 Task: Add Bulletproof Vitamins ADK Gummies to the cart.
Action: Mouse moved to (267, 130)
Screenshot: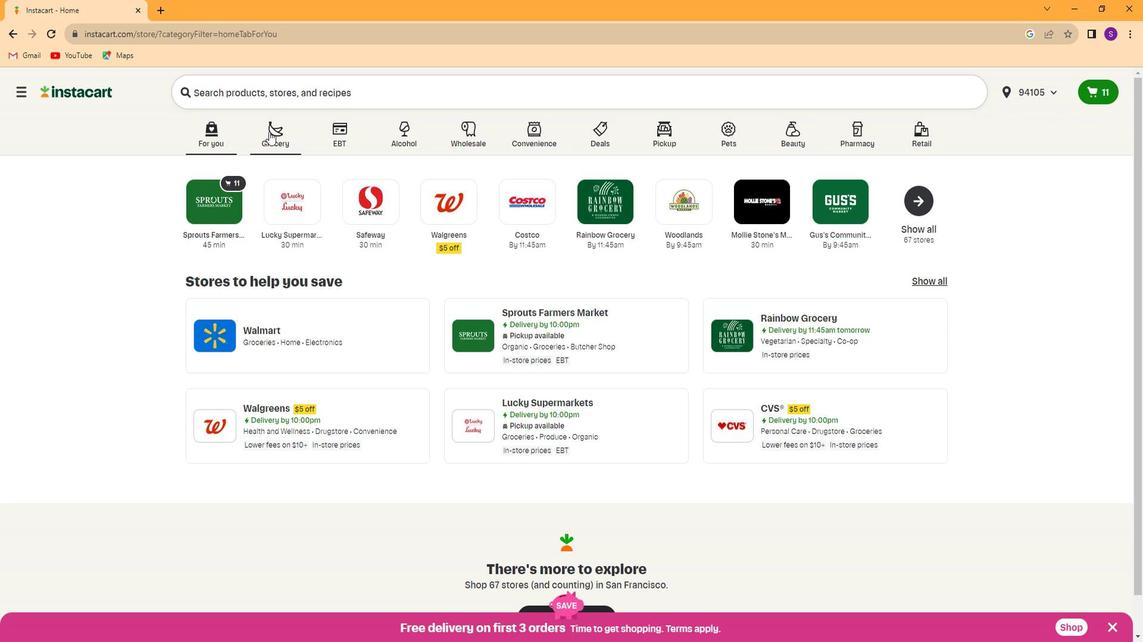 
Action: Mouse pressed left at (267, 130)
Screenshot: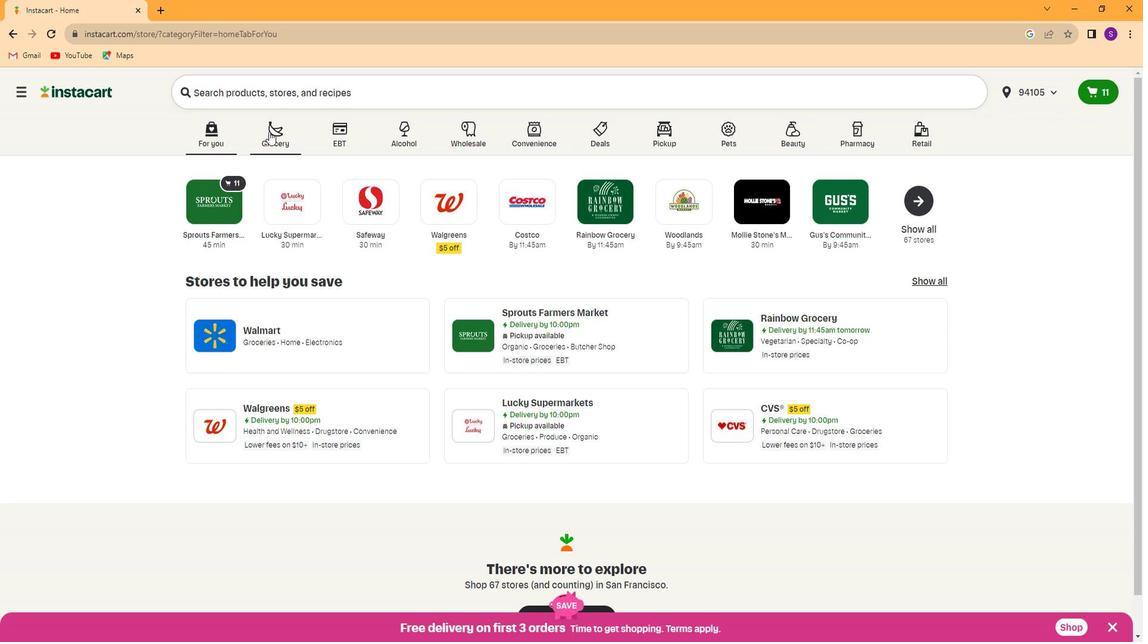 
Action: Mouse moved to (740, 229)
Screenshot: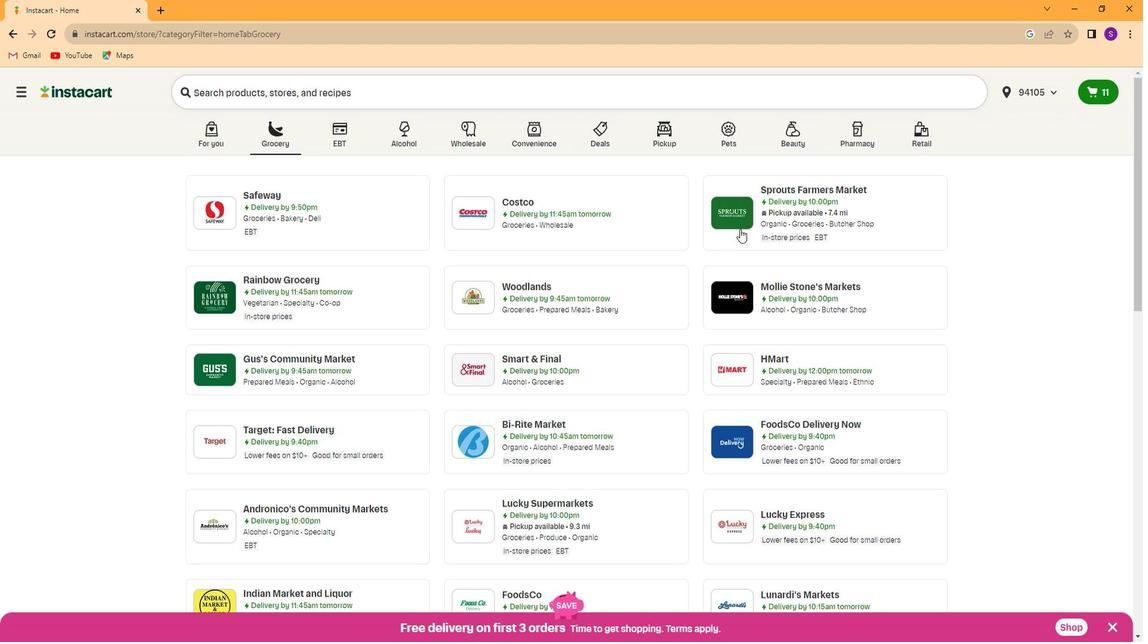 
Action: Mouse pressed left at (740, 229)
Screenshot: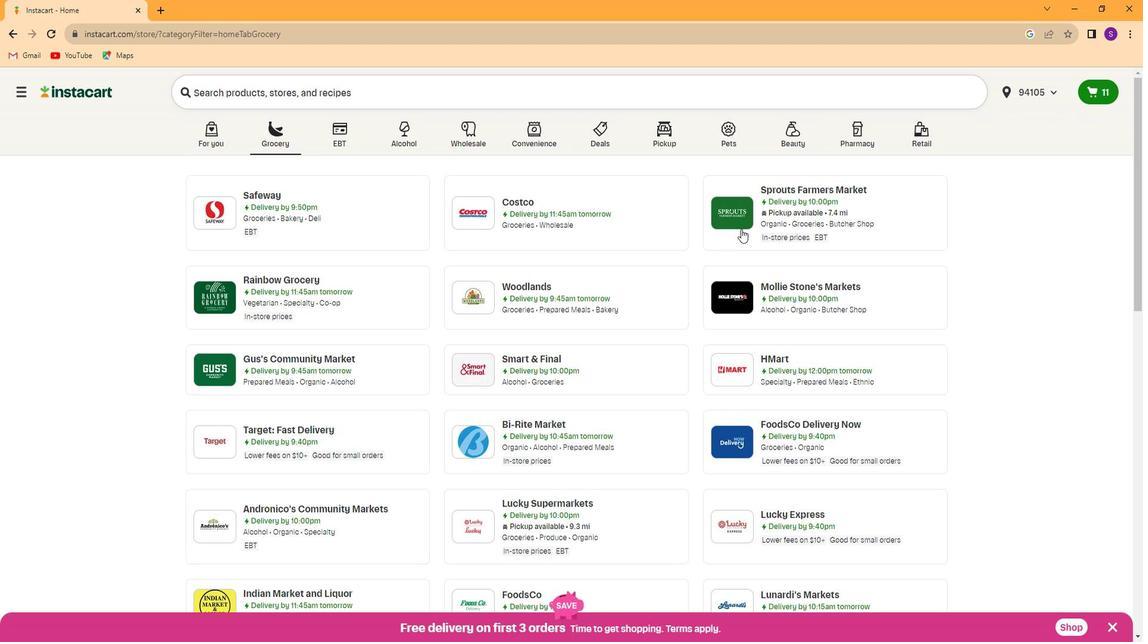 
Action: Mouse moved to (97, 453)
Screenshot: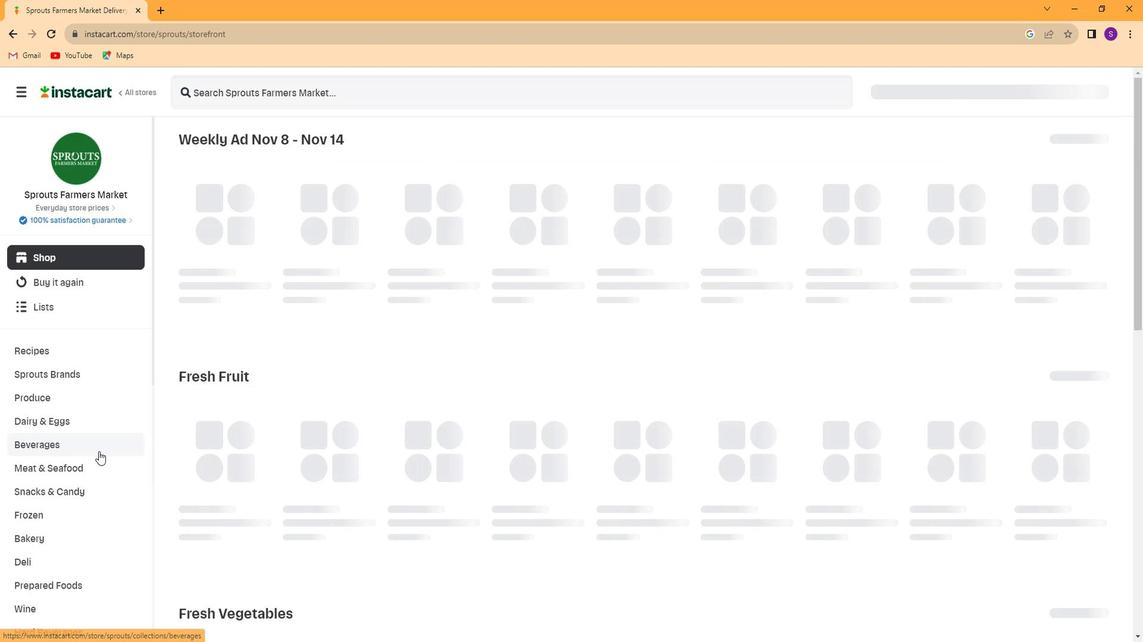 
Action: Mouse scrolled (97, 452) with delta (0, 0)
Screenshot: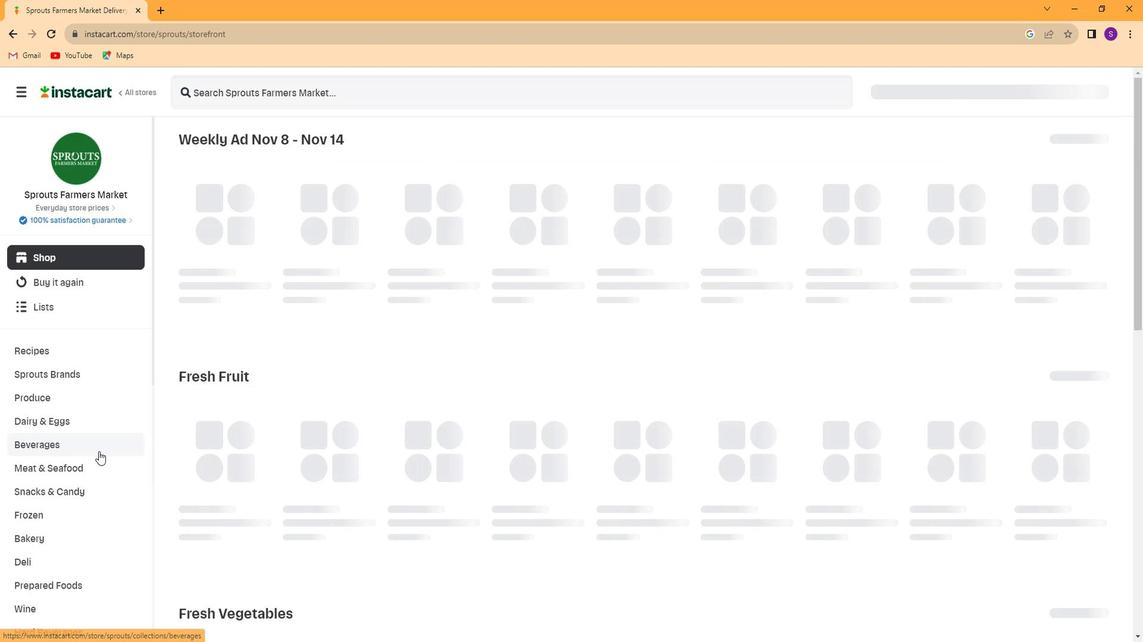 
Action: Mouse moved to (95, 453)
Screenshot: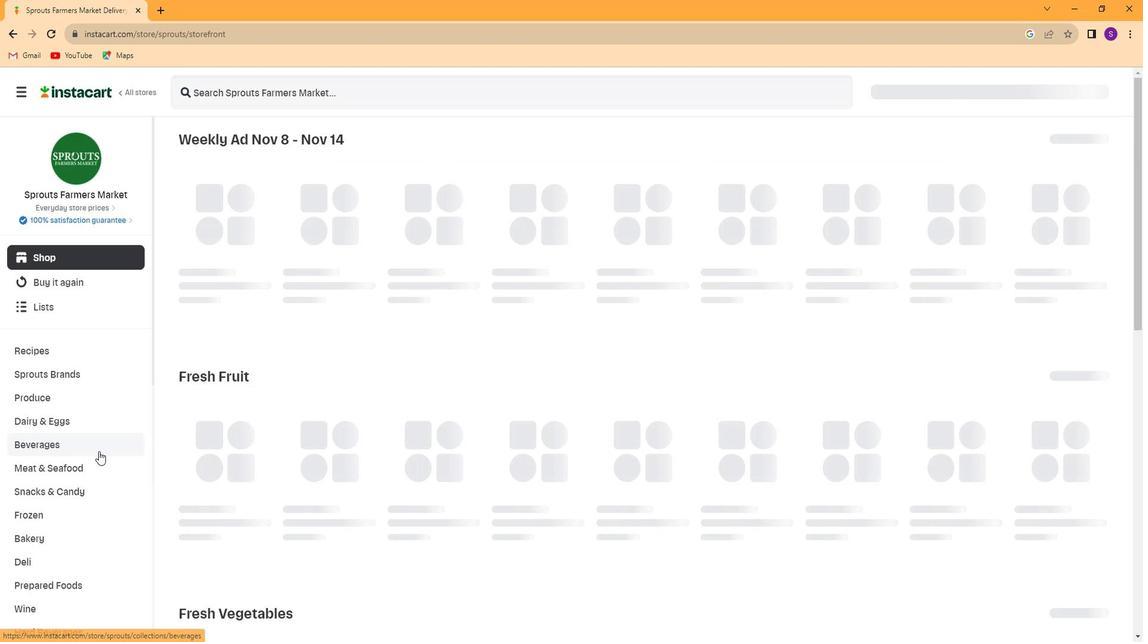
Action: Mouse scrolled (95, 453) with delta (0, 0)
Screenshot: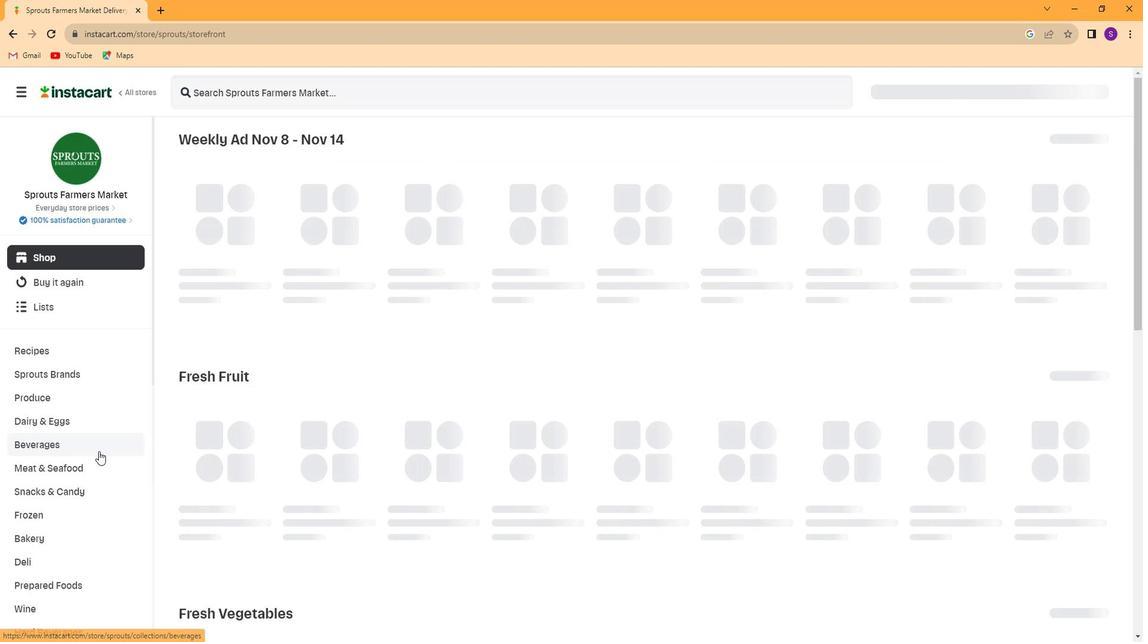 
Action: Mouse moved to (94, 454)
Screenshot: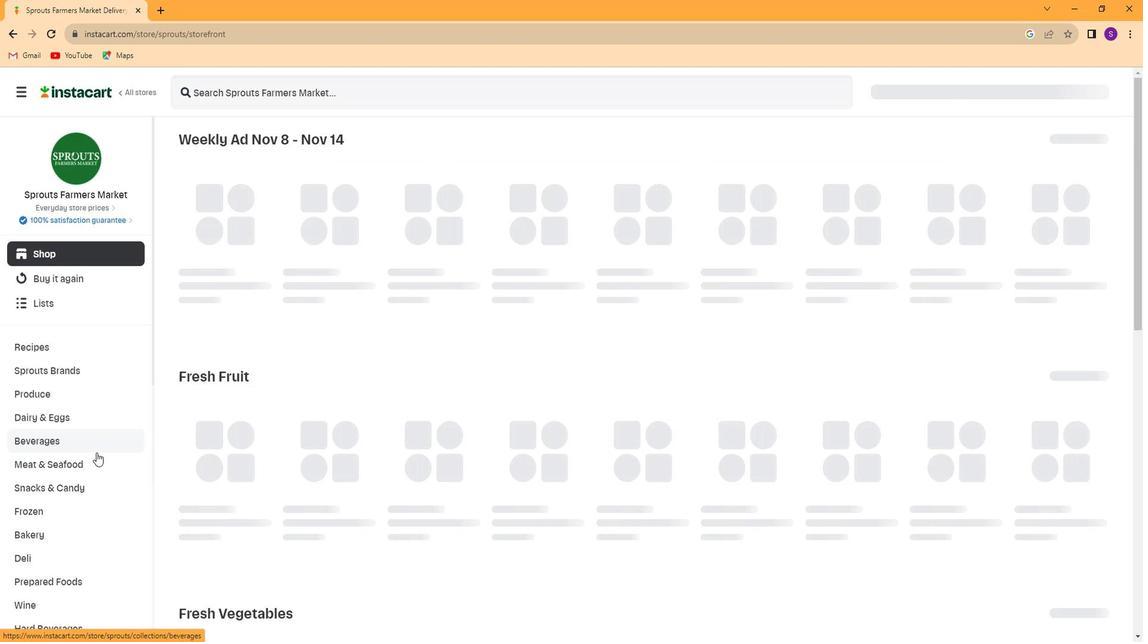 
Action: Mouse scrolled (94, 454) with delta (0, 0)
Screenshot: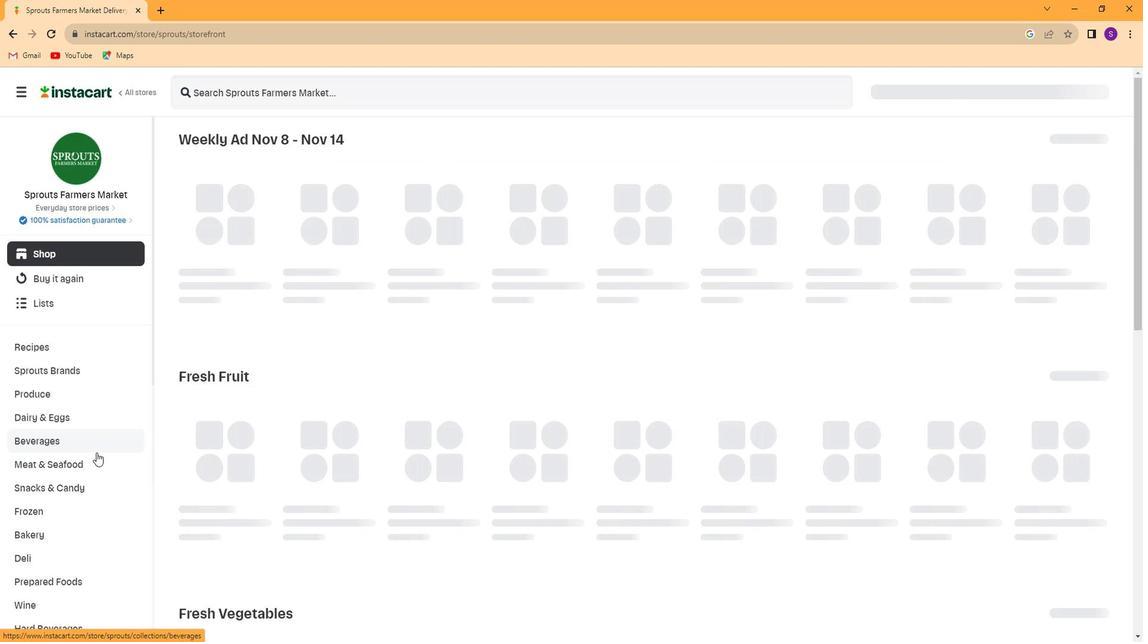 
Action: Mouse scrolled (94, 454) with delta (0, 0)
Screenshot: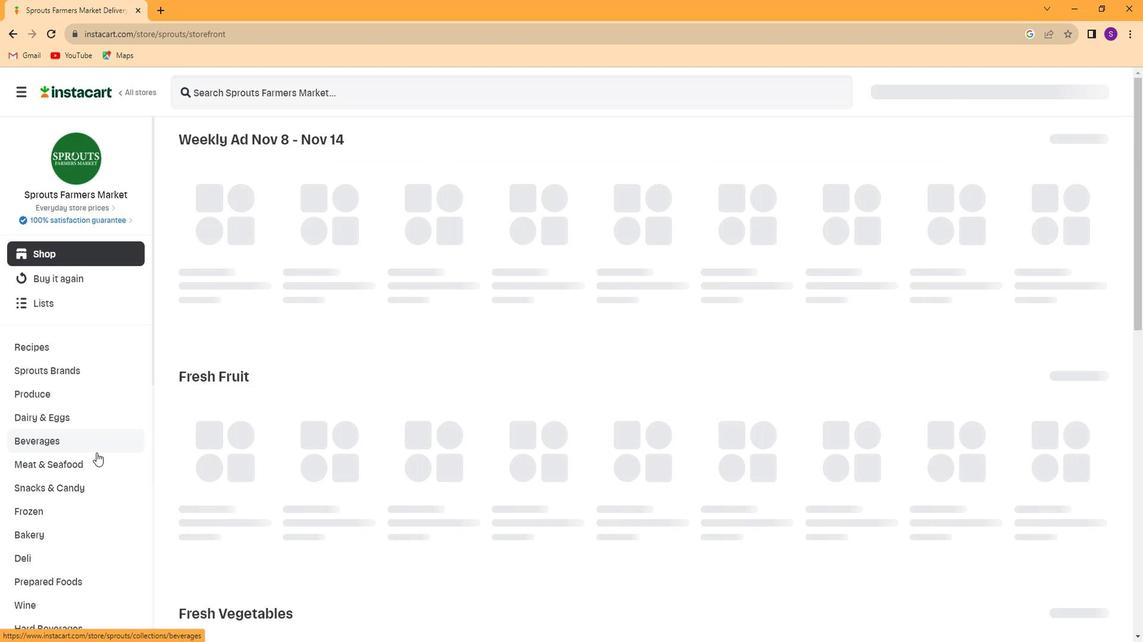 
Action: Mouse scrolled (94, 454) with delta (0, 0)
Screenshot: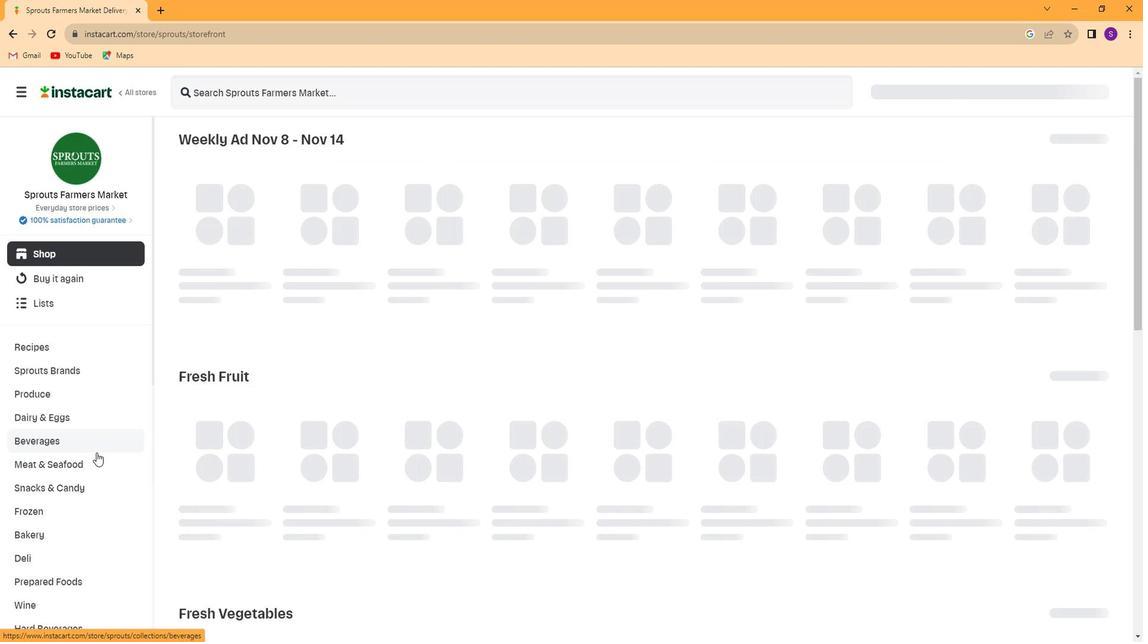 
Action: Mouse scrolled (94, 454) with delta (0, 0)
Screenshot: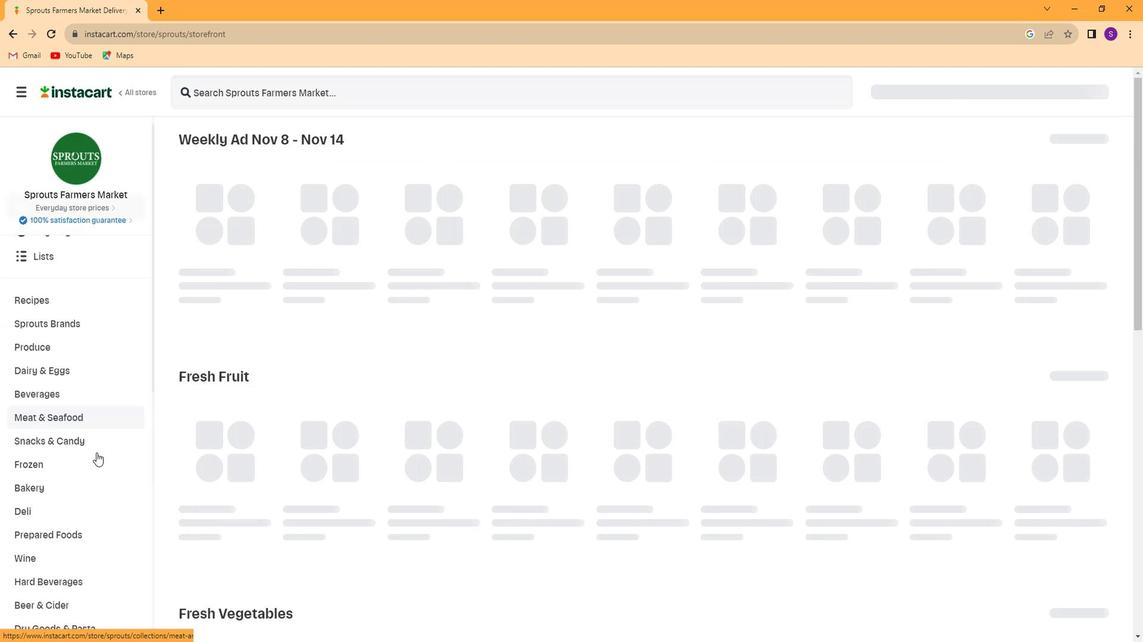 
Action: Mouse scrolled (94, 454) with delta (0, 0)
Screenshot: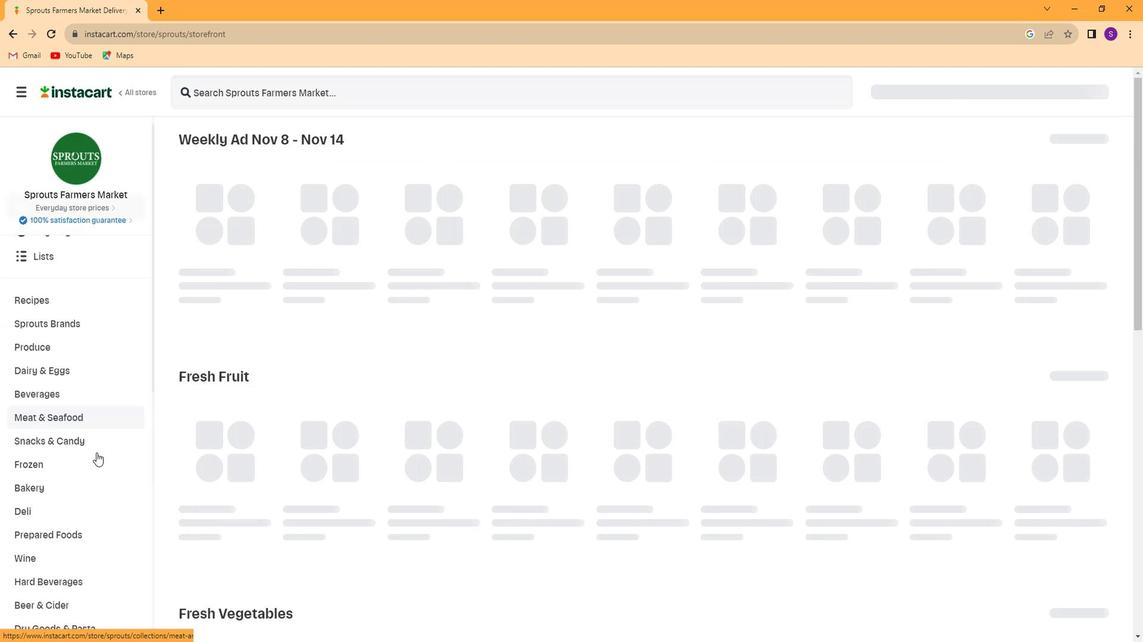 
Action: Mouse scrolled (94, 454) with delta (0, 0)
Screenshot: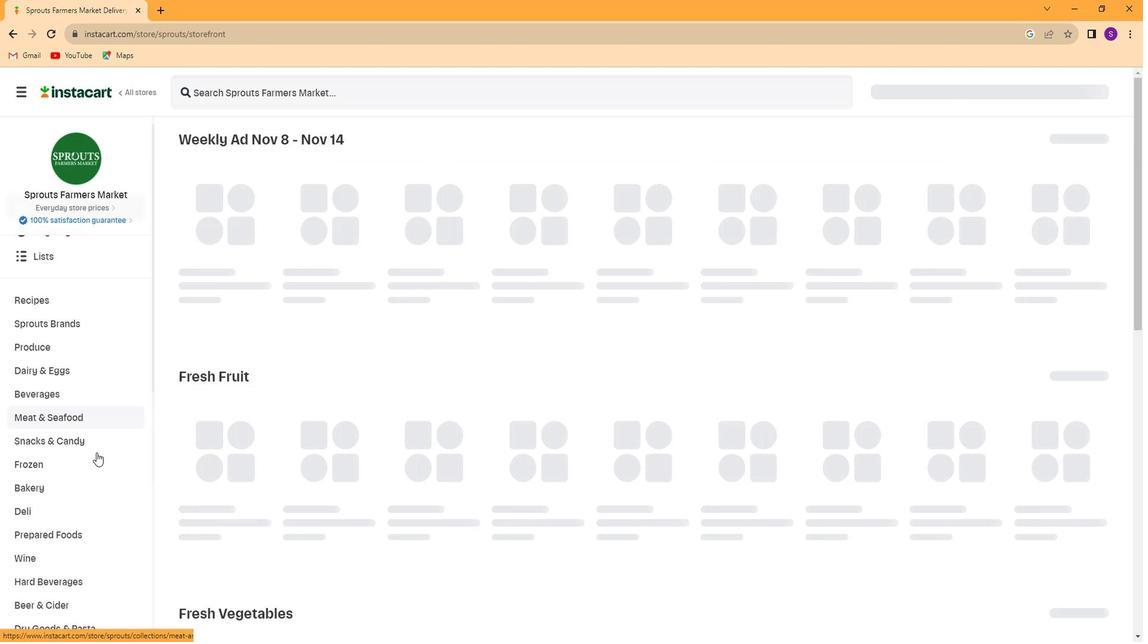 
Action: Mouse moved to (94, 454)
Screenshot: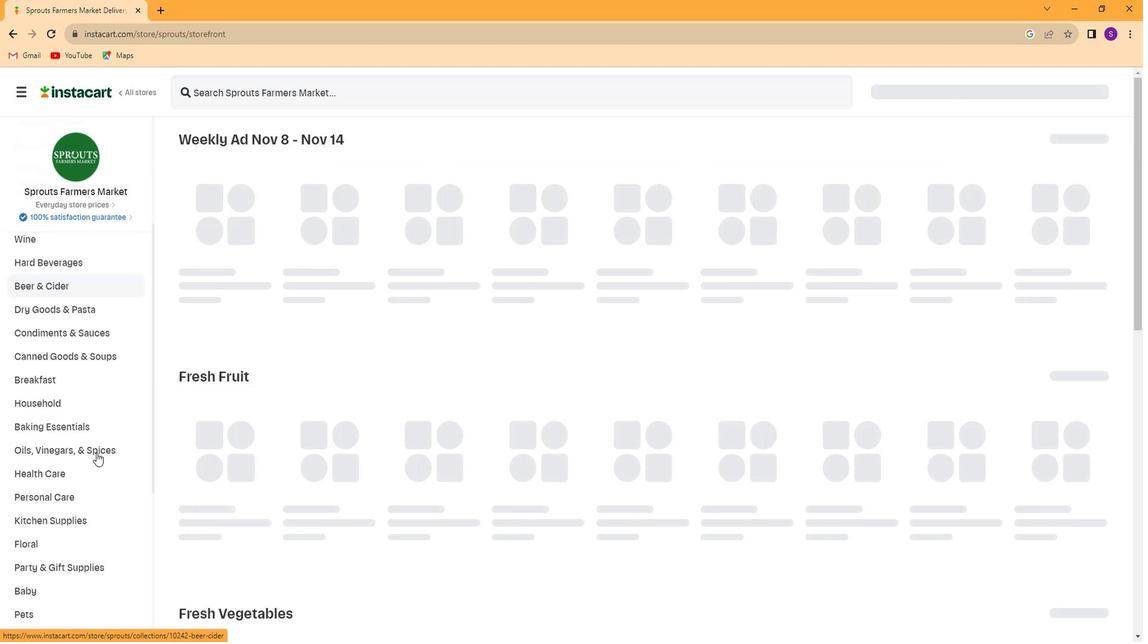 
Action: Mouse scrolled (94, 454) with delta (0, 0)
Screenshot: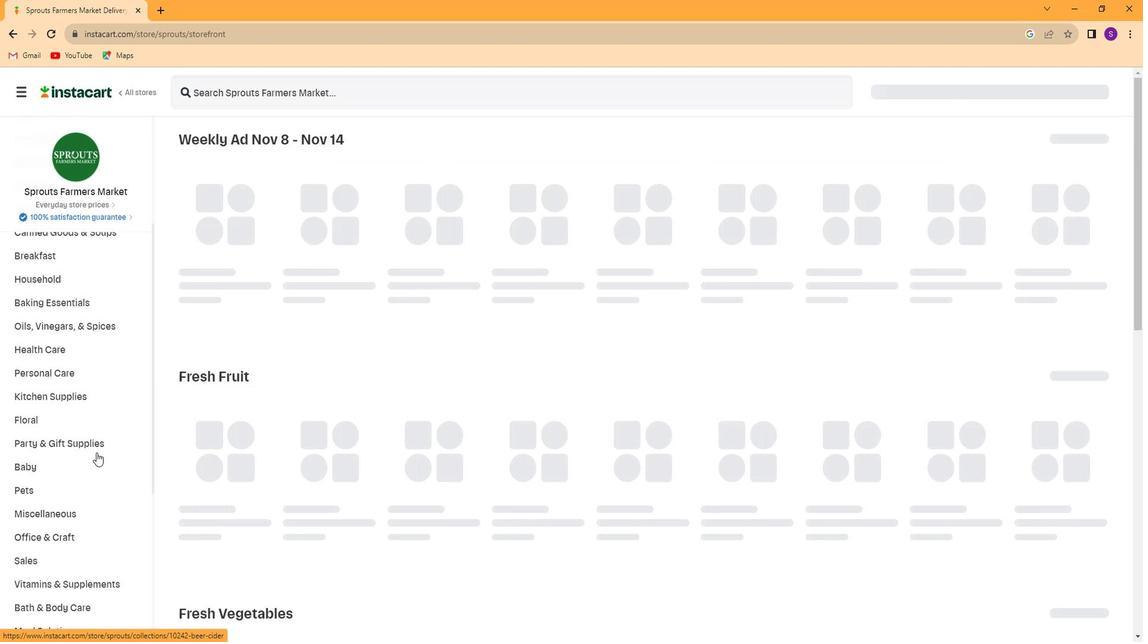 
Action: Mouse scrolled (94, 454) with delta (0, 0)
Screenshot: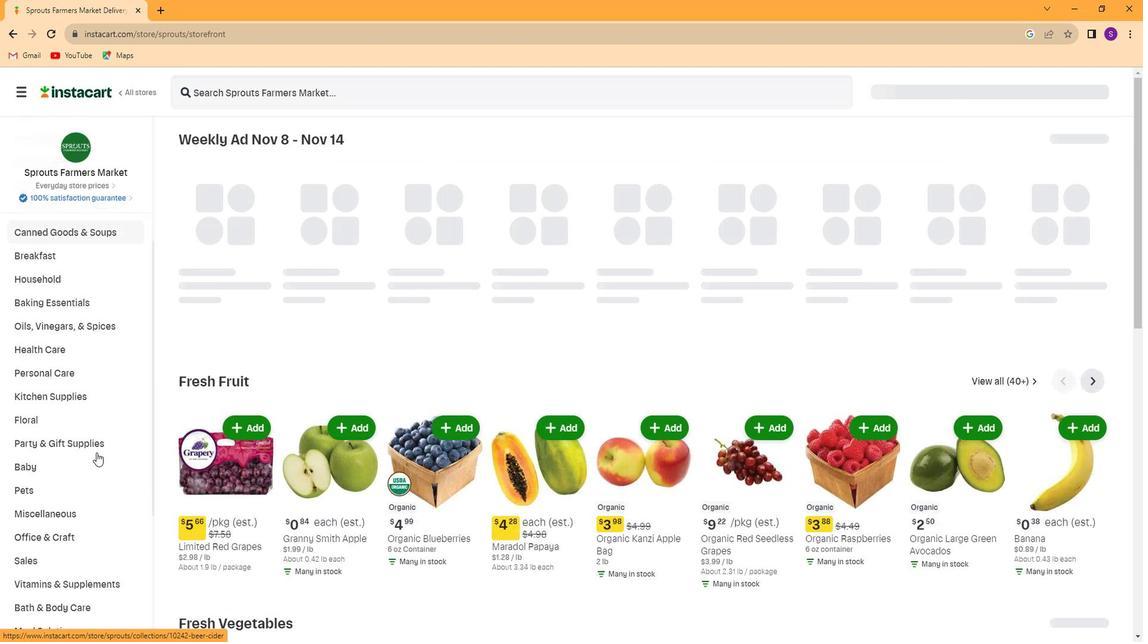 
Action: Mouse scrolled (94, 454) with delta (0, 0)
Screenshot: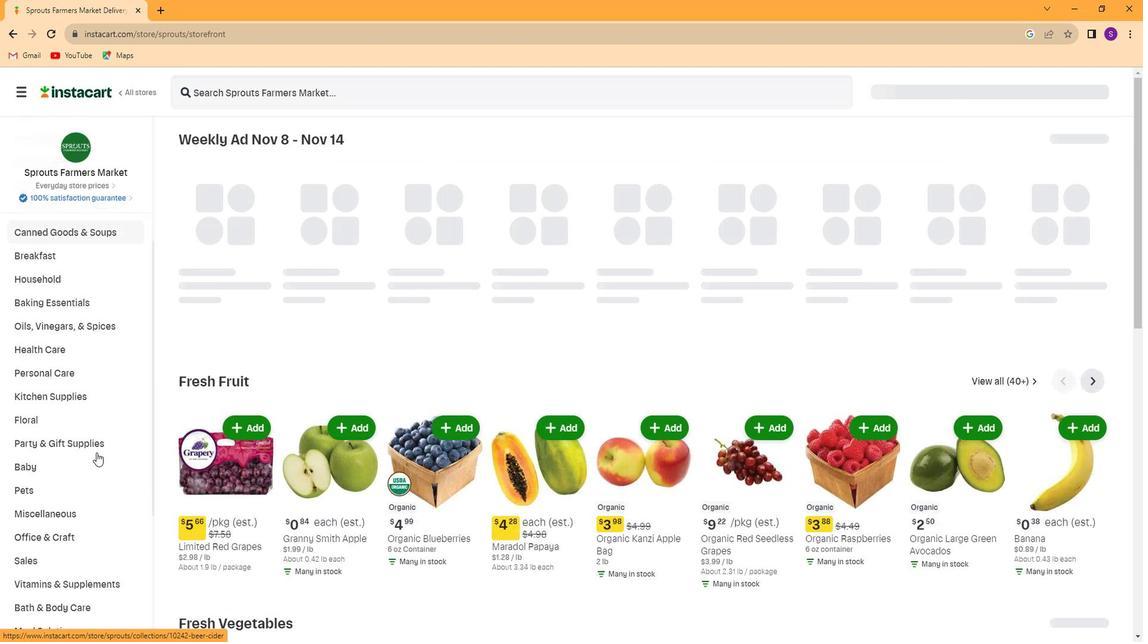 
Action: Mouse scrolled (94, 454) with delta (0, 0)
Screenshot: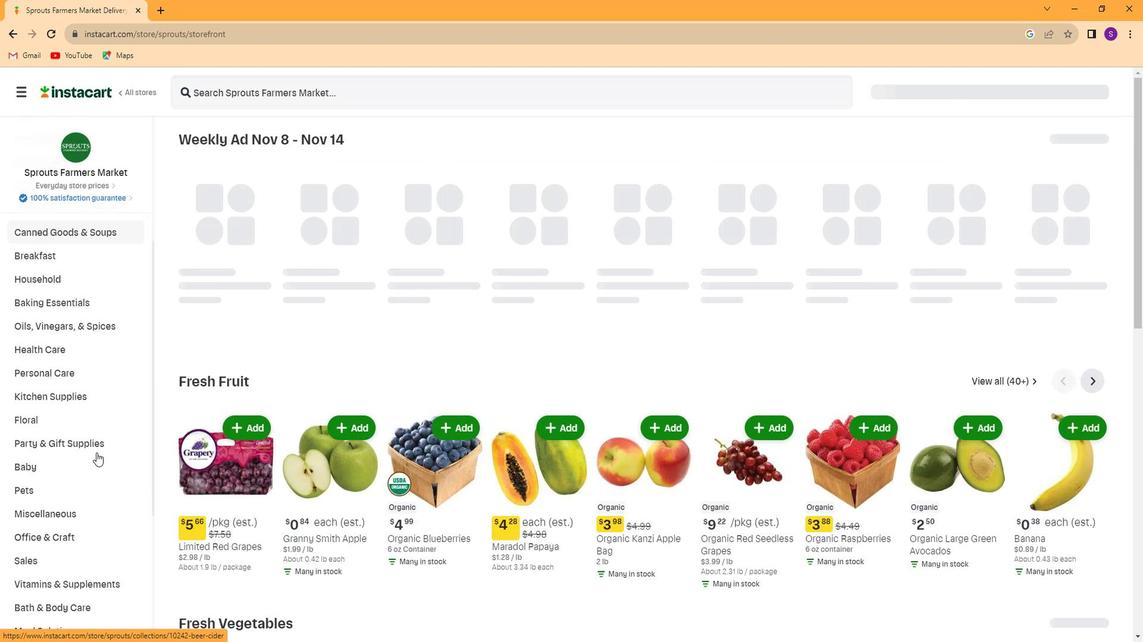 
Action: Mouse scrolled (94, 454) with delta (0, 0)
Screenshot: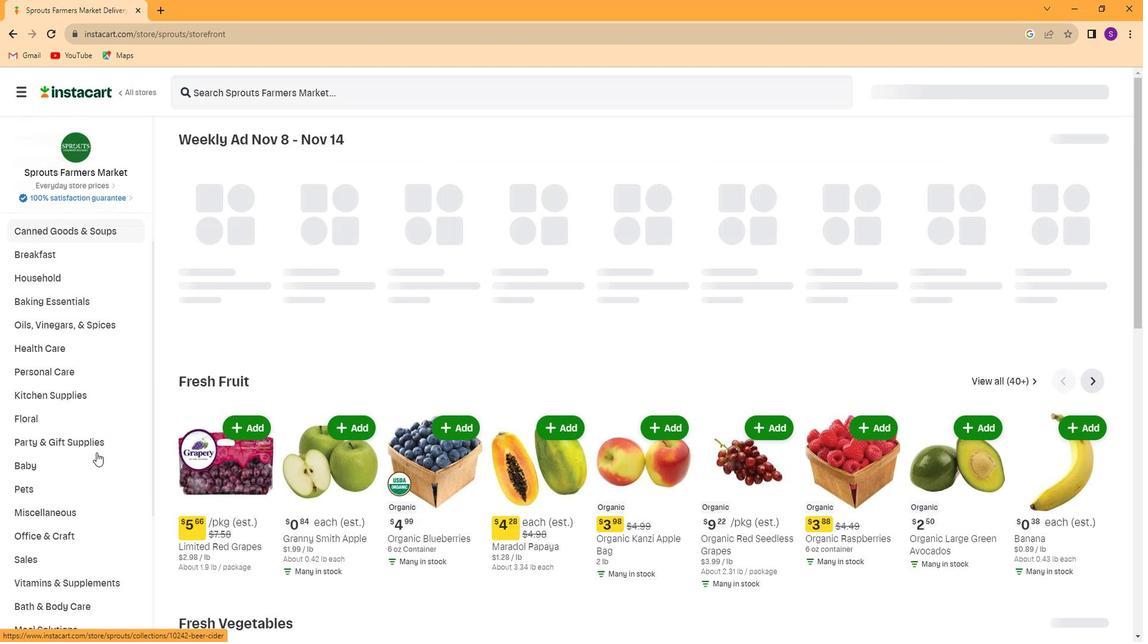 
Action: Mouse scrolled (94, 454) with delta (0, 0)
Screenshot: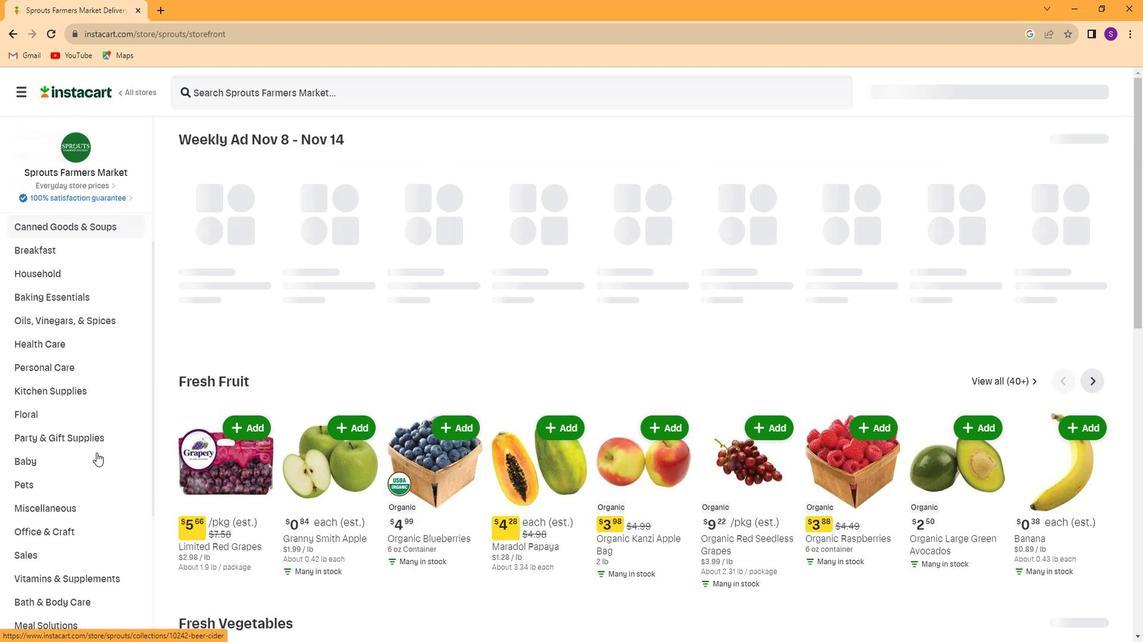 
Action: Mouse moved to (93, 580)
Screenshot: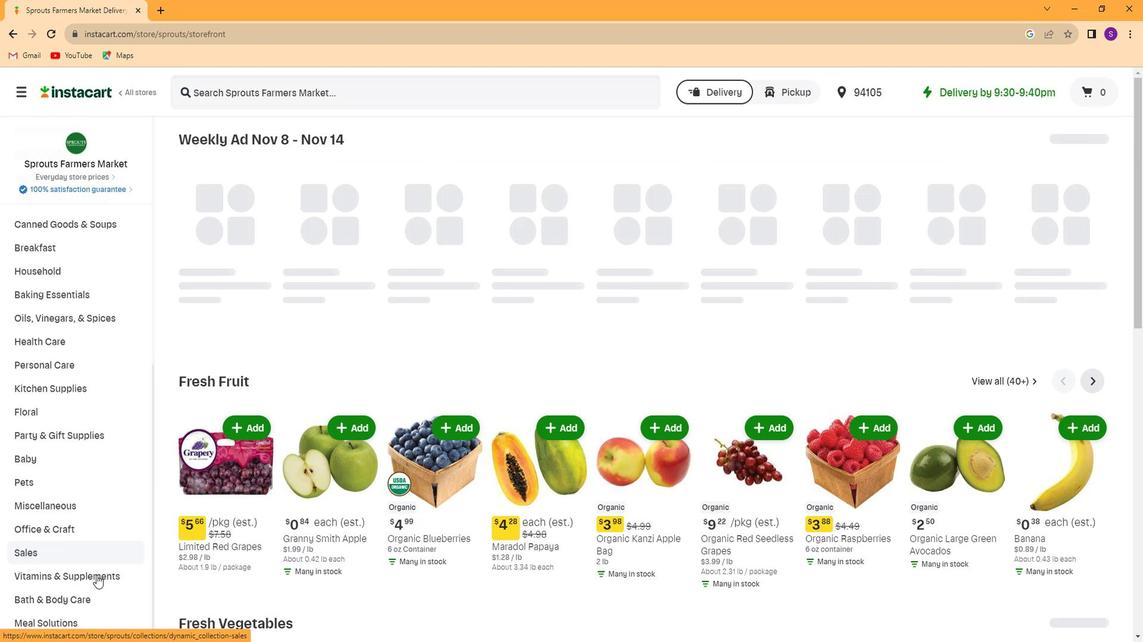 
Action: Mouse pressed left at (93, 580)
Screenshot: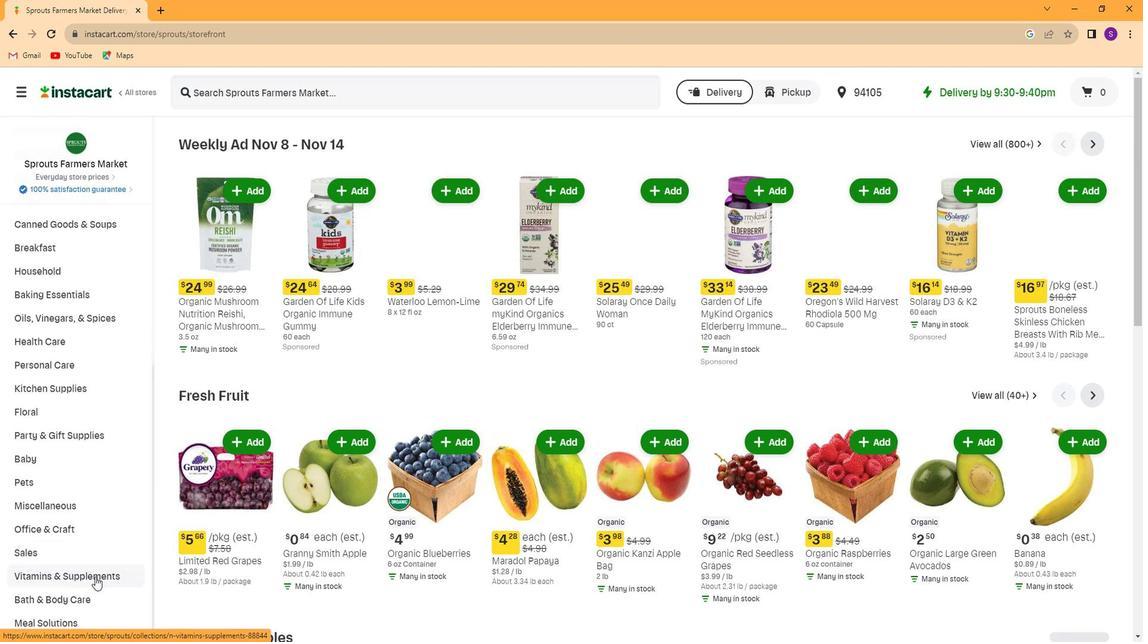 
Action: Mouse moved to (89, 495)
Screenshot: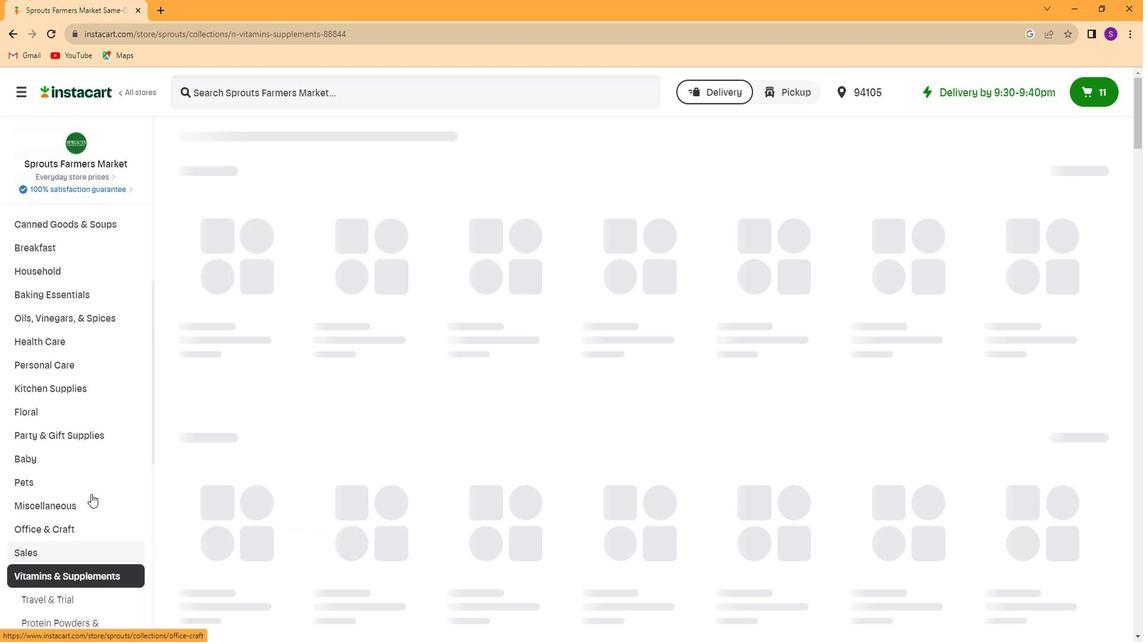 
Action: Mouse scrolled (89, 494) with delta (0, 0)
Screenshot: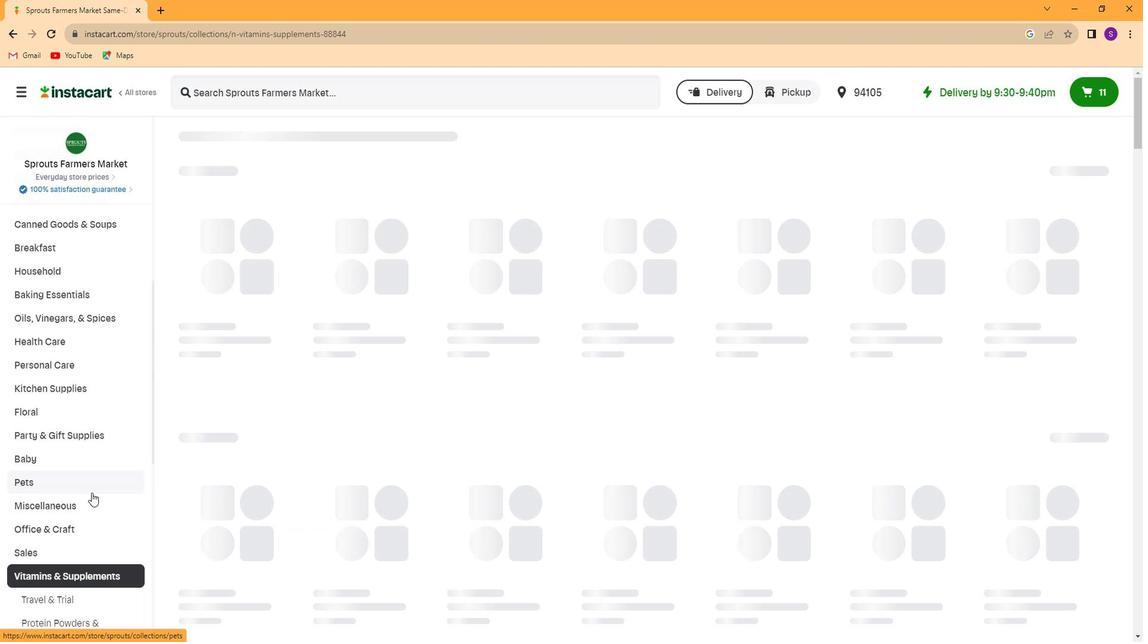 
Action: Mouse scrolled (89, 494) with delta (0, 0)
Screenshot: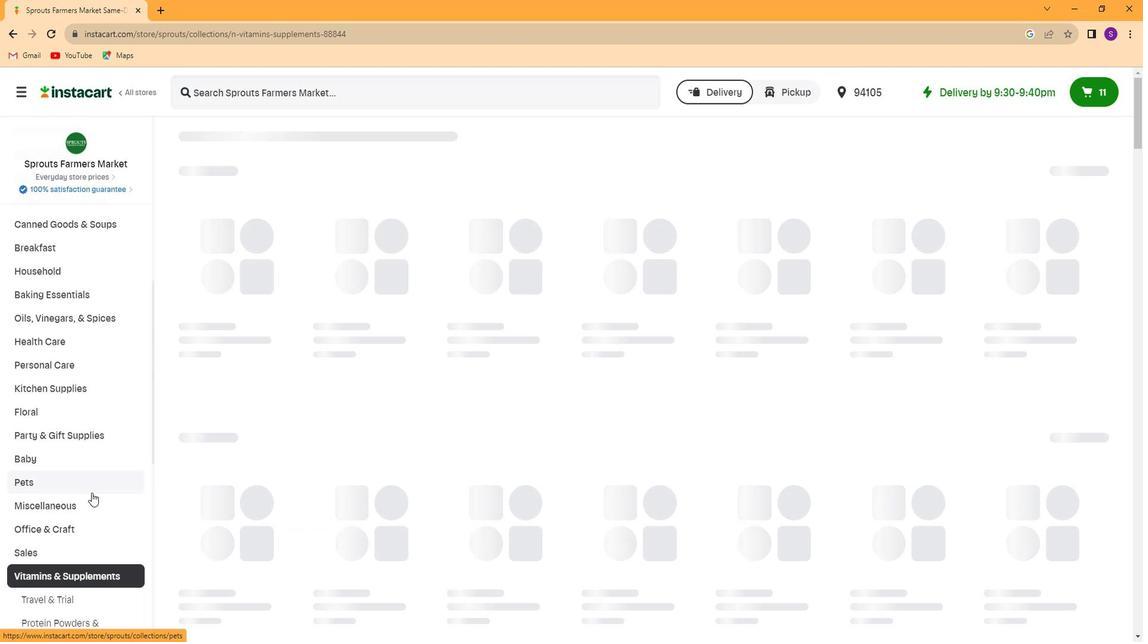 
Action: Mouse scrolled (89, 494) with delta (0, 0)
Screenshot: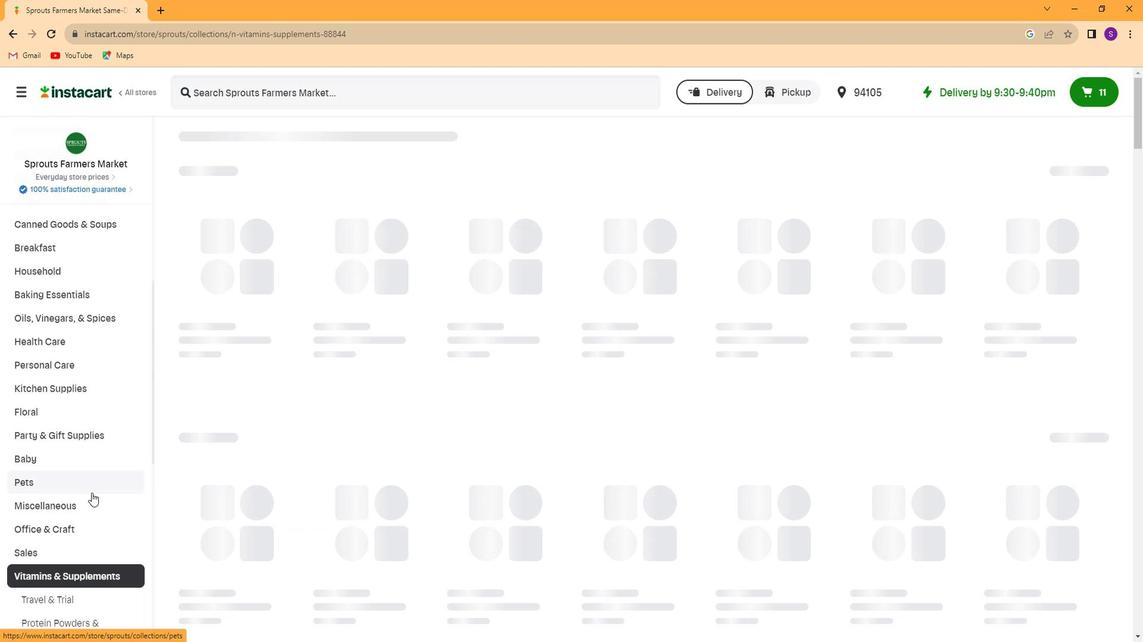 
Action: Mouse scrolled (89, 494) with delta (0, 0)
Screenshot: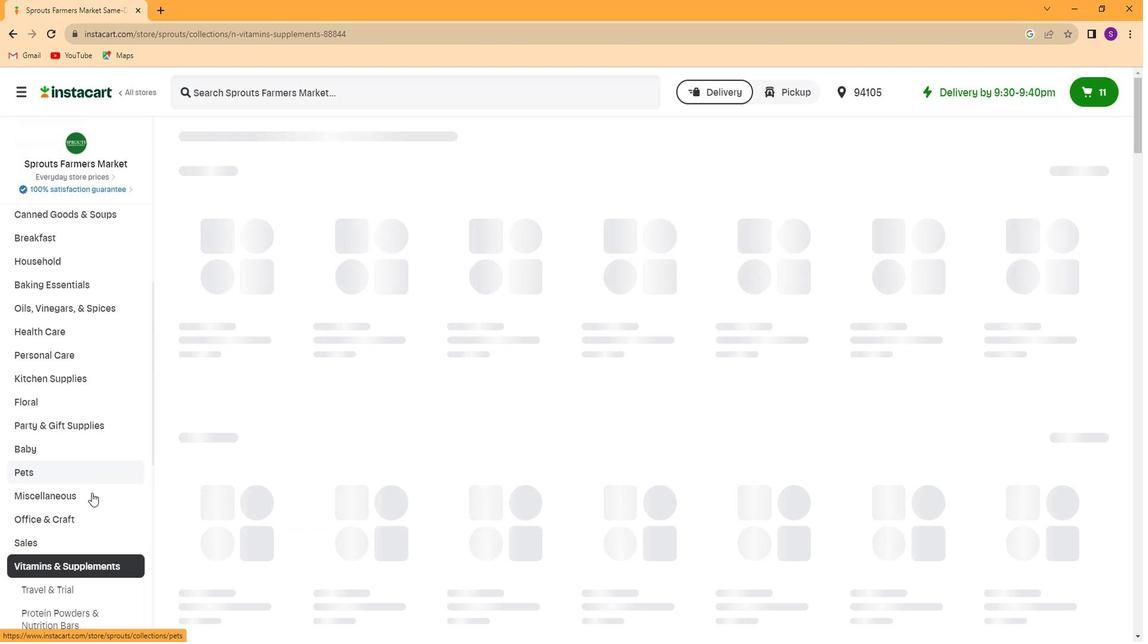 
Action: Mouse scrolled (89, 495) with delta (0, 0)
Screenshot: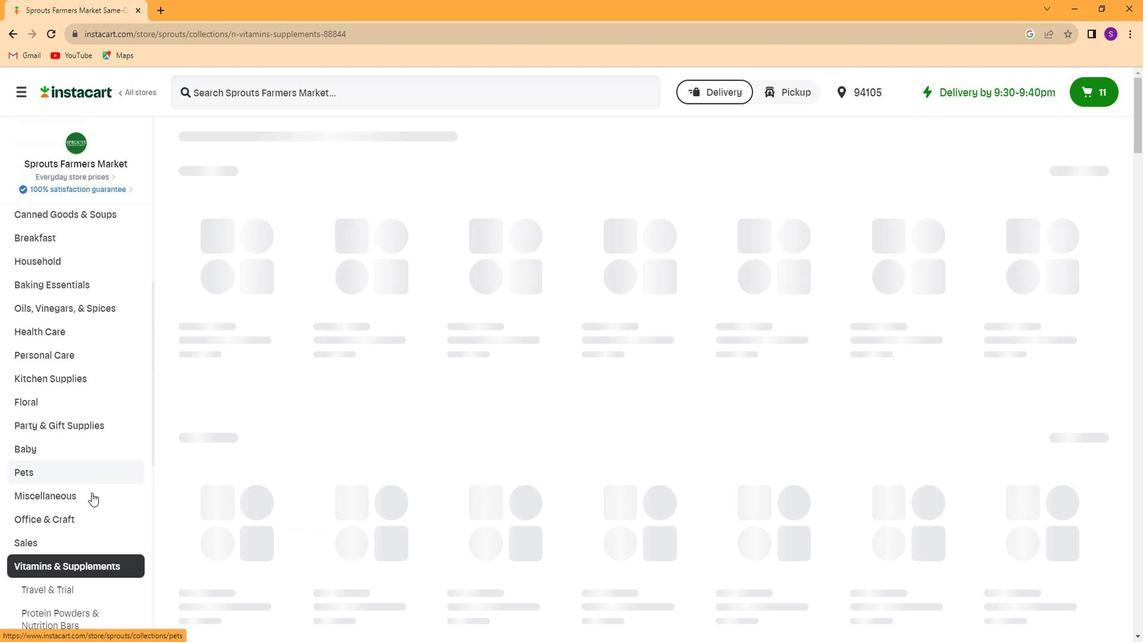 
Action: Mouse scrolled (89, 494) with delta (0, 0)
Screenshot: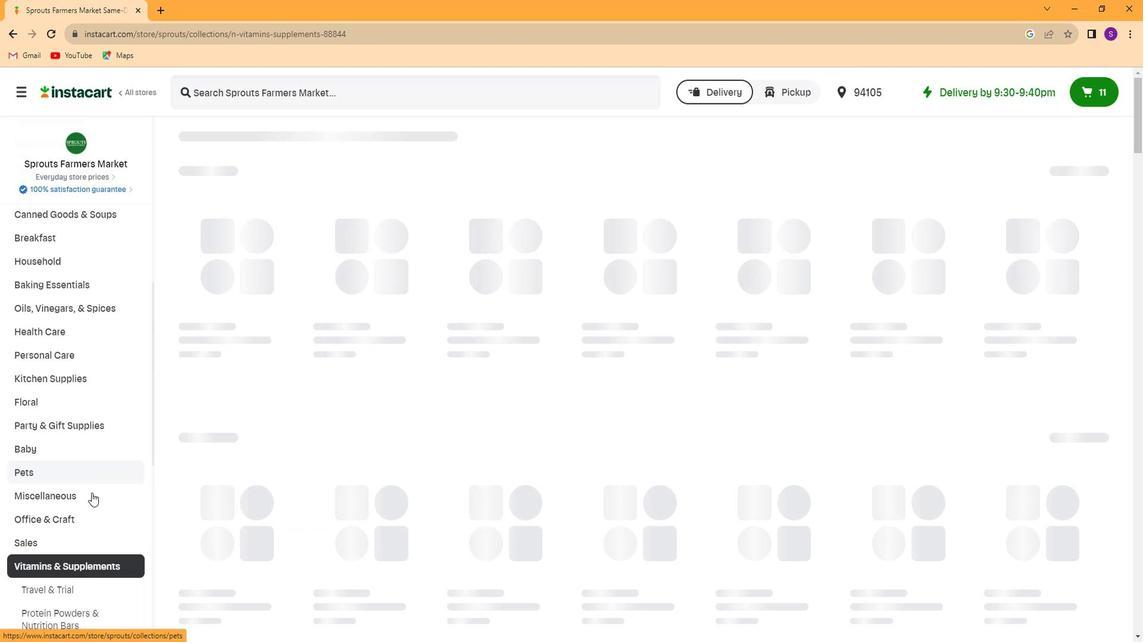
Action: Mouse scrolled (89, 494) with delta (0, 0)
Screenshot: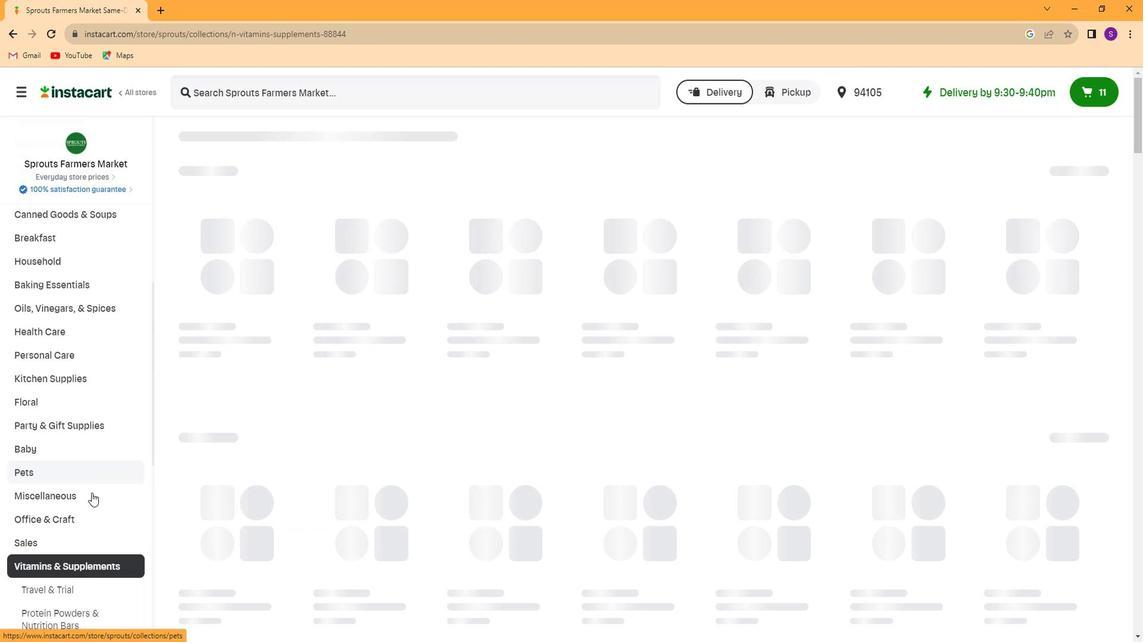 
Action: Mouse scrolled (89, 494) with delta (0, 0)
Screenshot: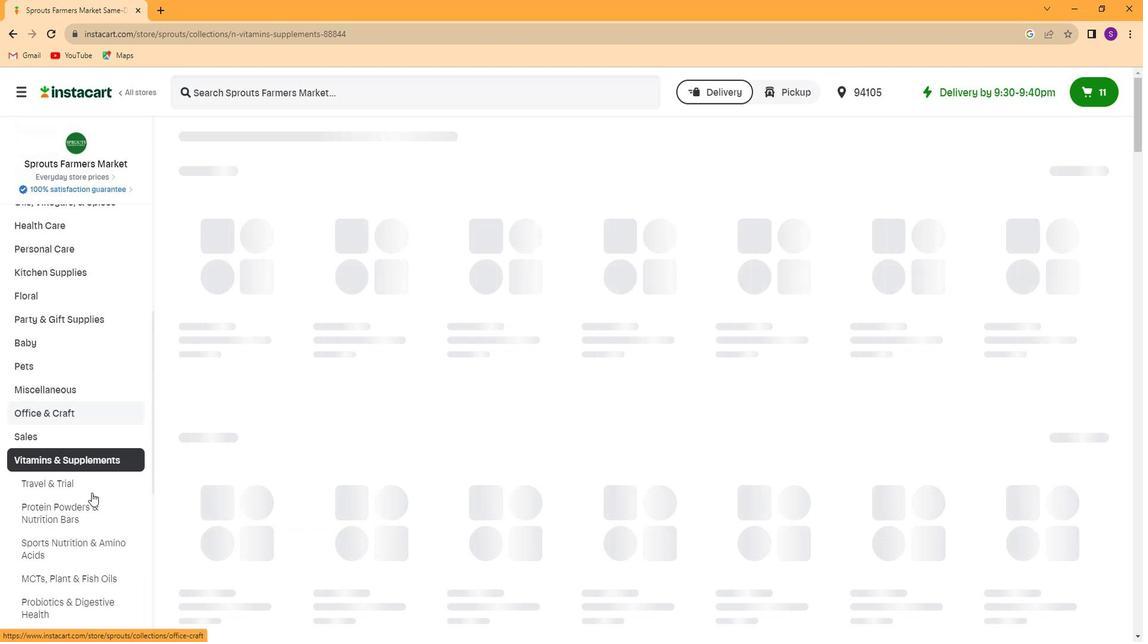 
Action: Mouse moved to (88, 531)
Screenshot: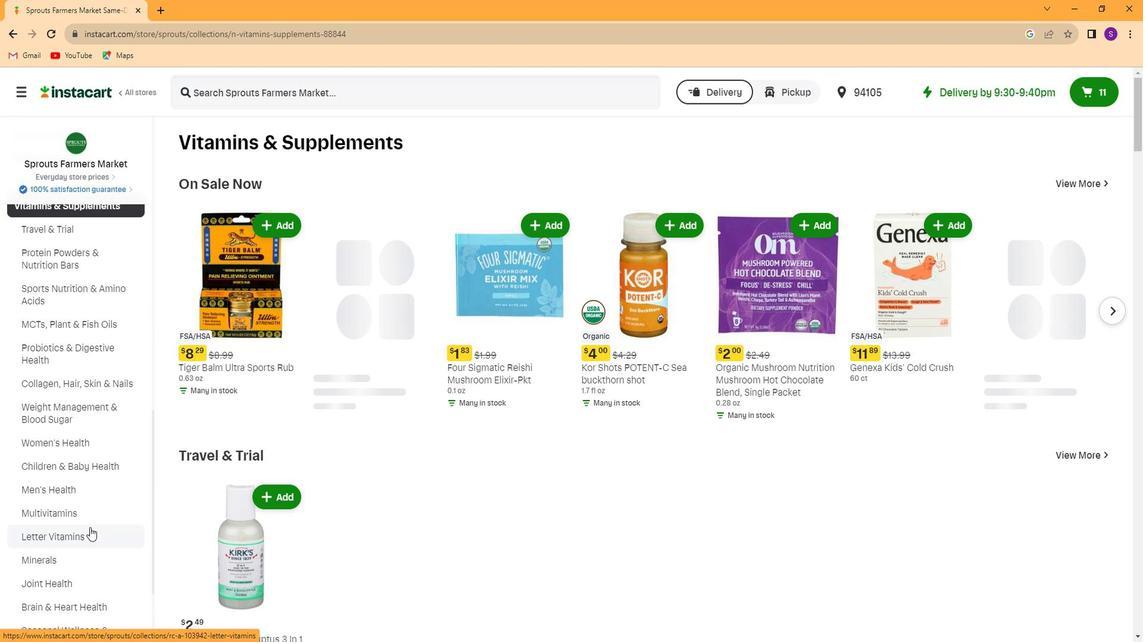 
Action: Mouse pressed left at (88, 531)
Screenshot: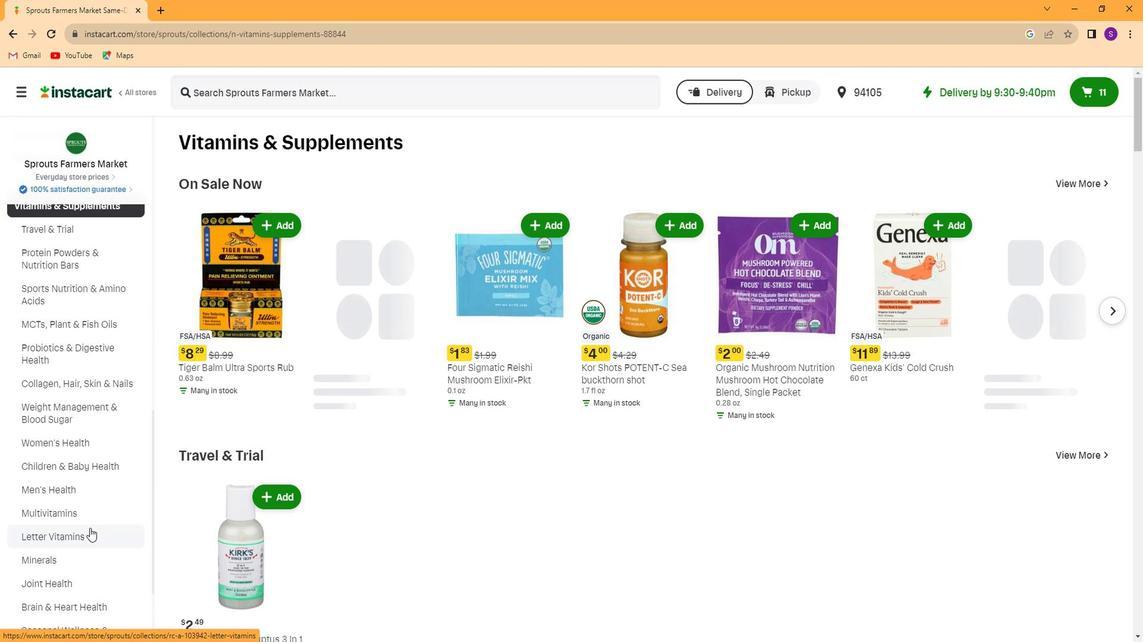 
Action: Mouse moved to (414, 91)
Screenshot: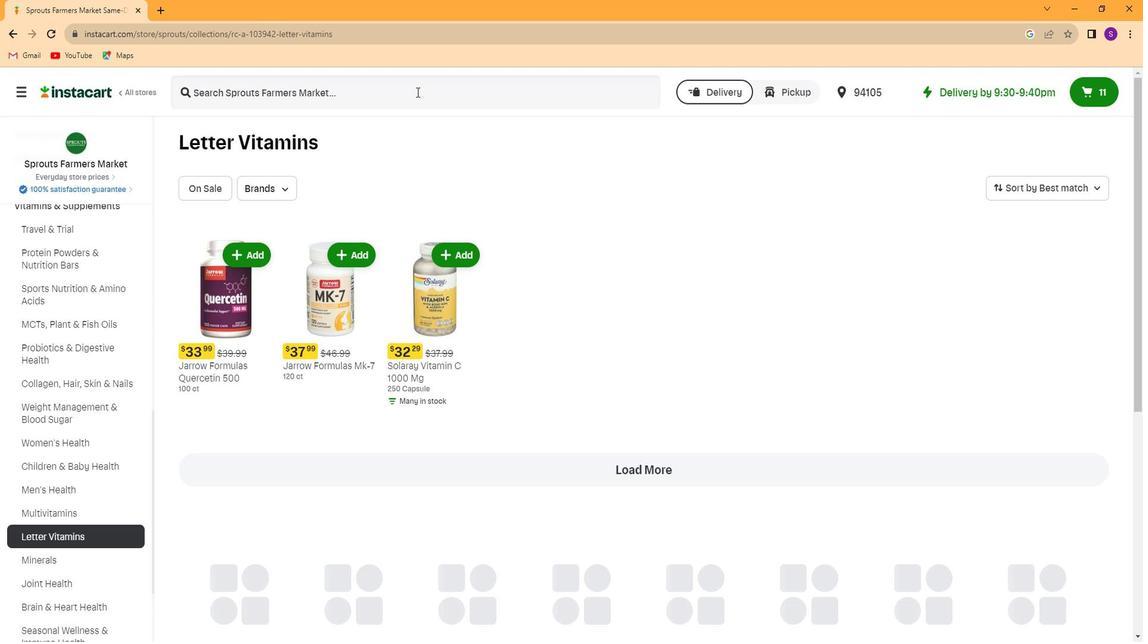 
Action: Mouse pressed left at (414, 91)
Screenshot: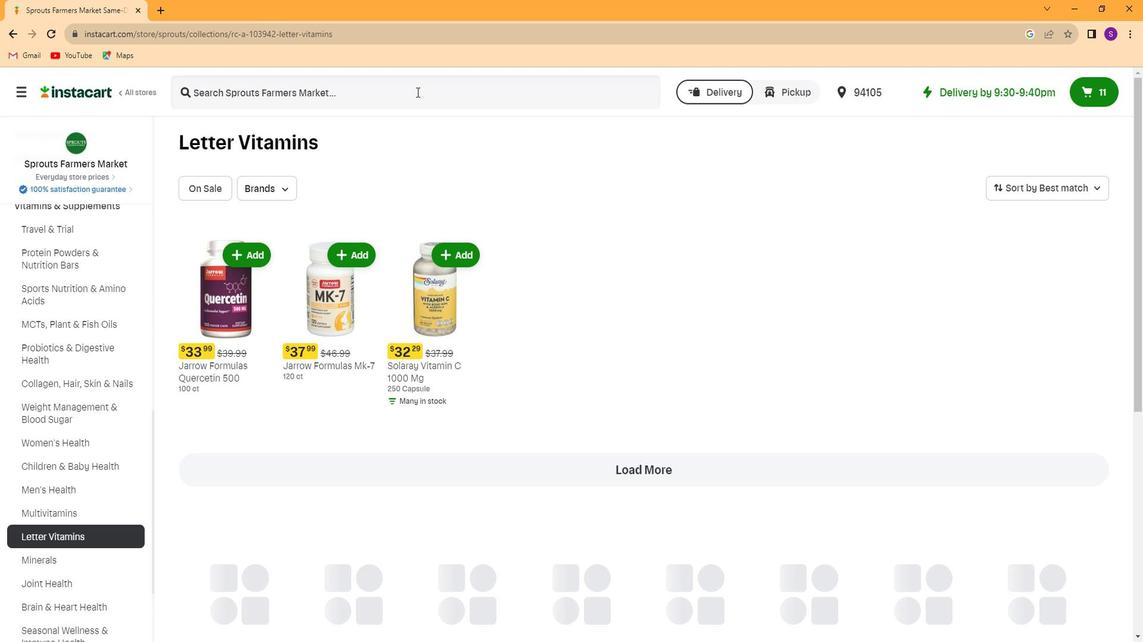 
Action: Mouse moved to (415, 90)
Screenshot: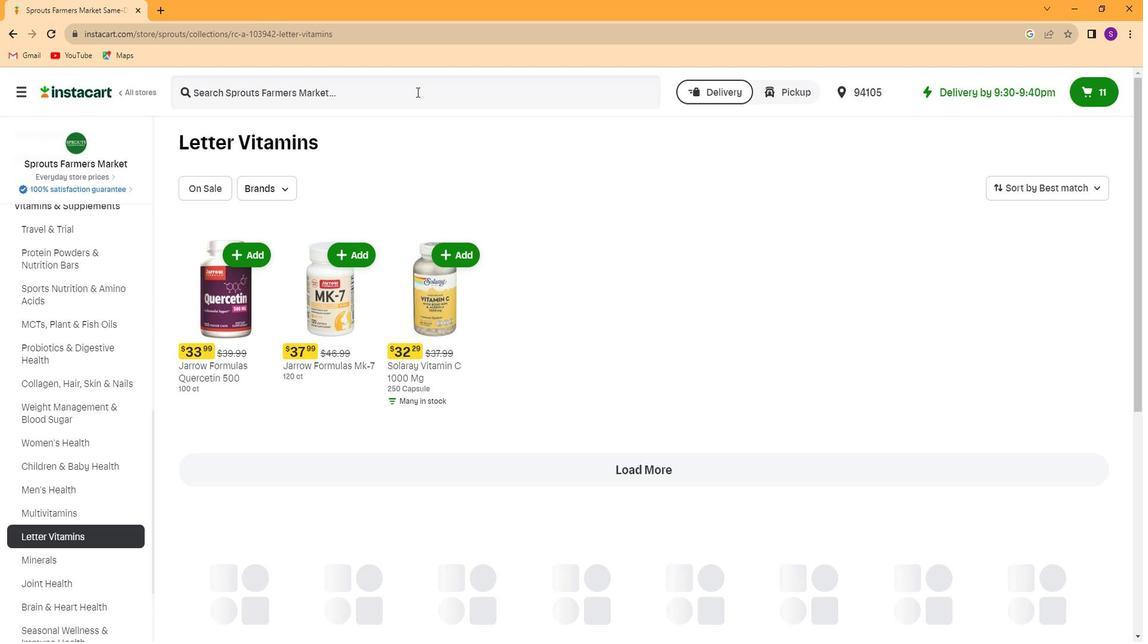 
Action: Key pressed <Key.caps_lock><Key.caps_lock>b<Key.caps_lock>ULLR<Key.backspace>ETPROOF<Key.space>VITAMINS<Key.space><Key.caps_lock>adk<Key.space>g<Key.caps_lock>UMMIES<Key.enter>
Screenshot: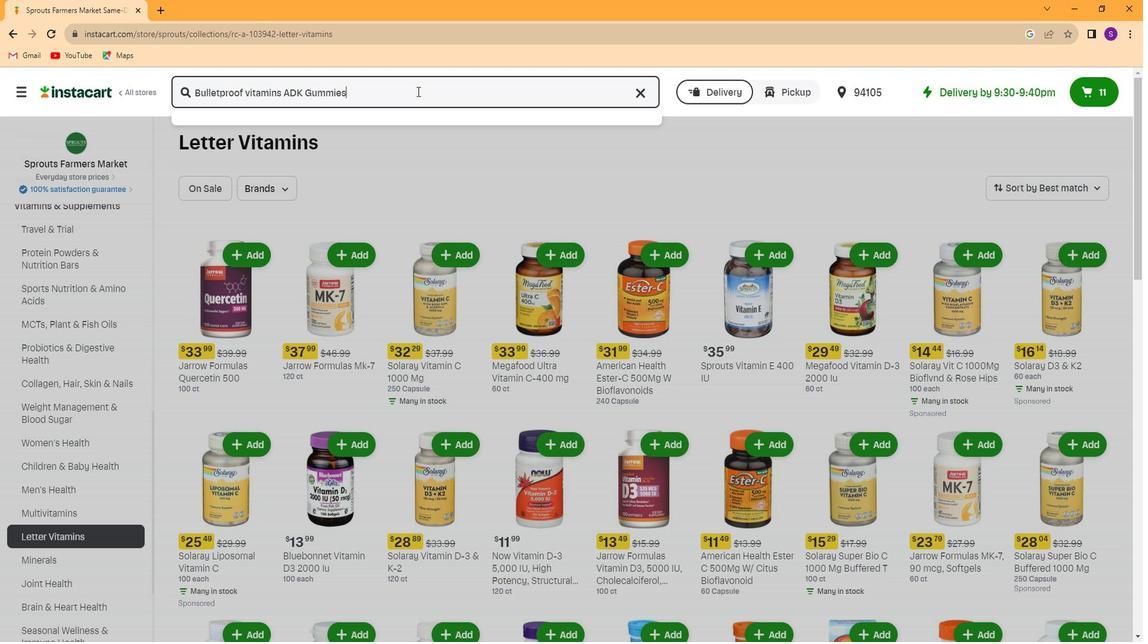 
Action: Mouse moved to (507, 223)
Screenshot: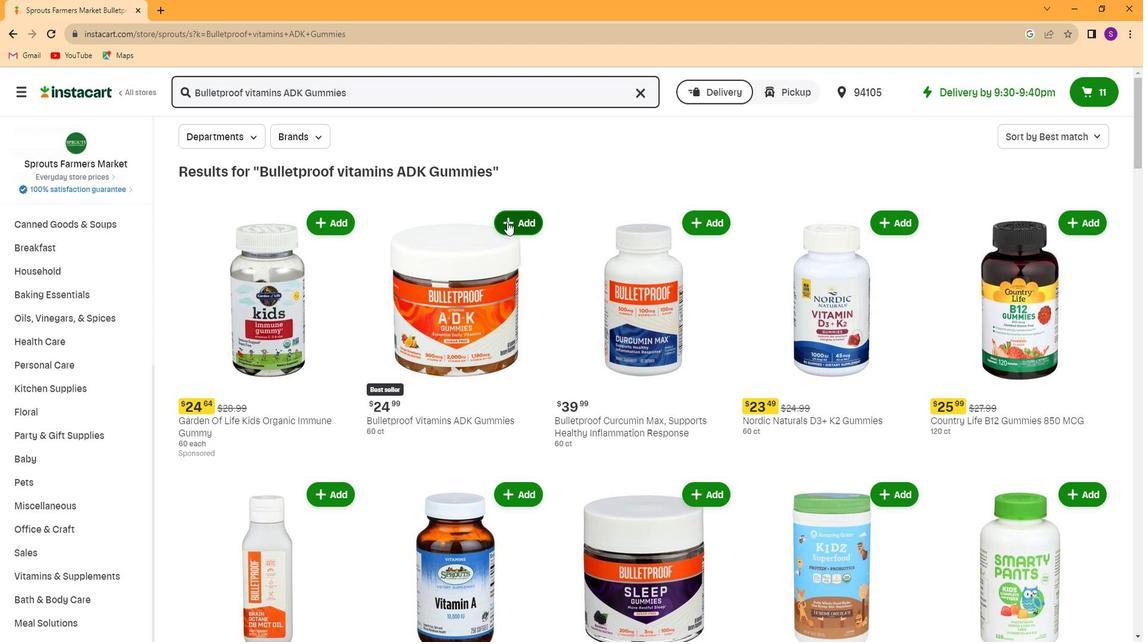 
Action: Mouse pressed left at (507, 223)
Screenshot: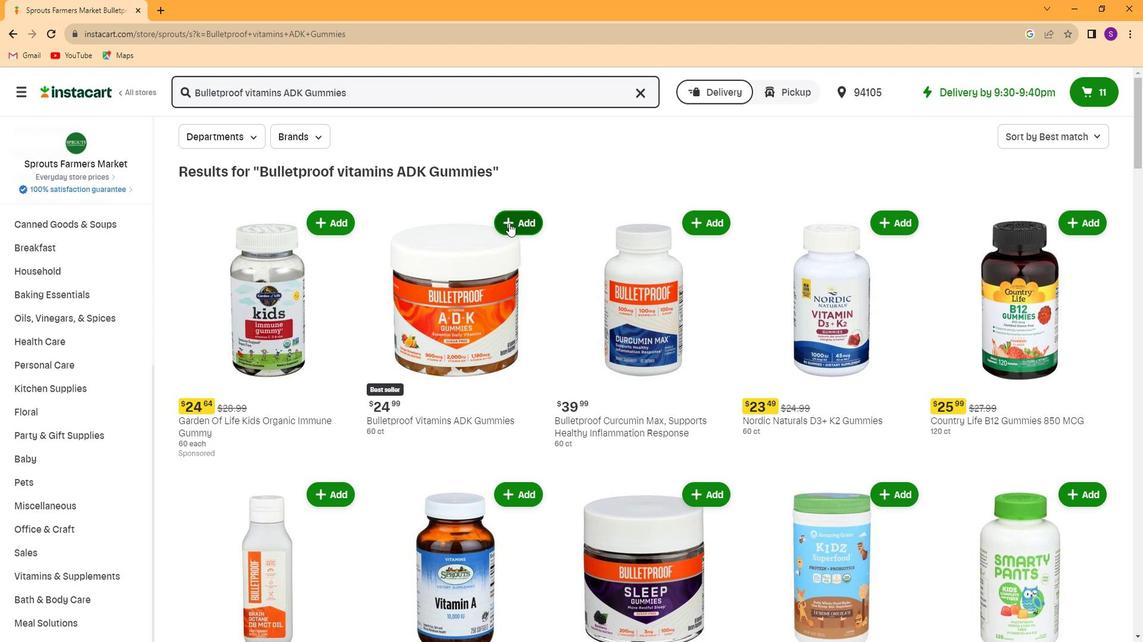 
Action: Mouse moved to (622, 155)
Screenshot: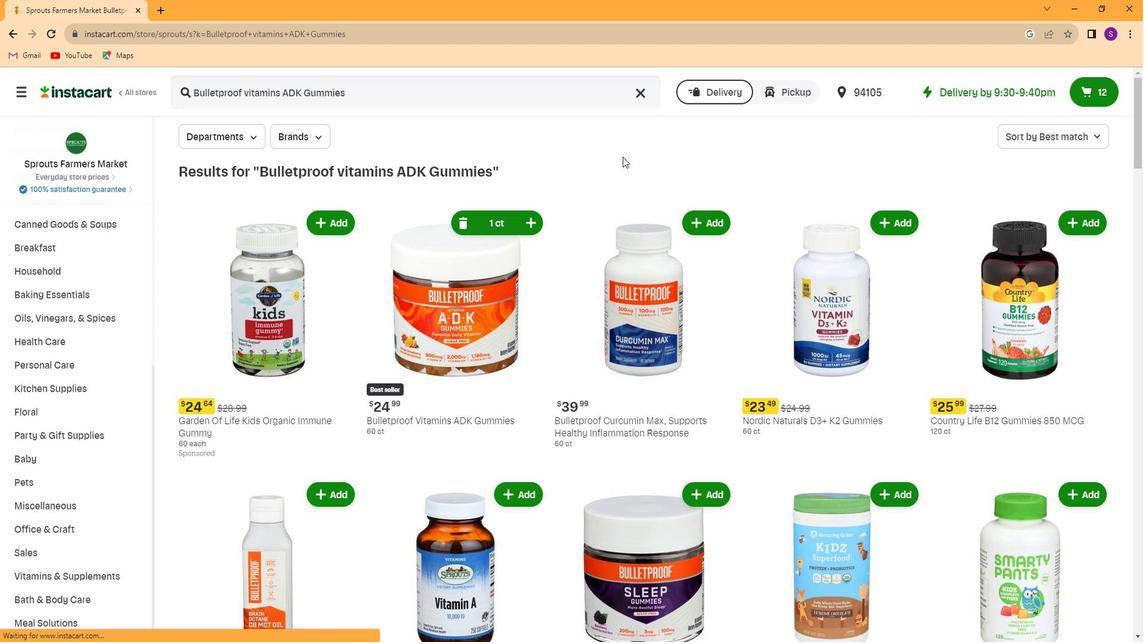 
